 Task: Change the Outlook setting to show only names in the People peek.
Action: Mouse moved to (46, 27)
Screenshot: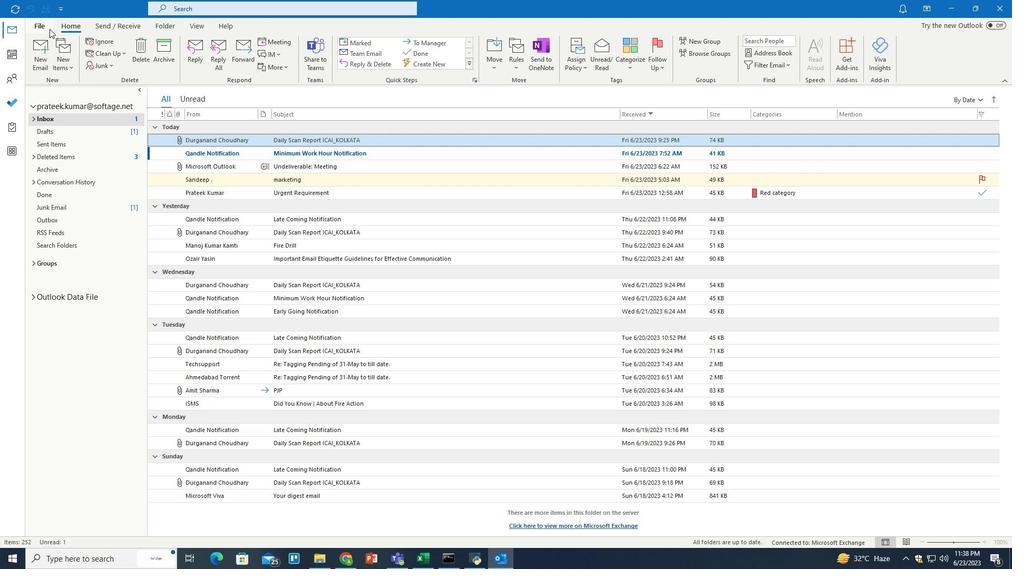 
Action: Mouse pressed left at (46, 27)
Screenshot: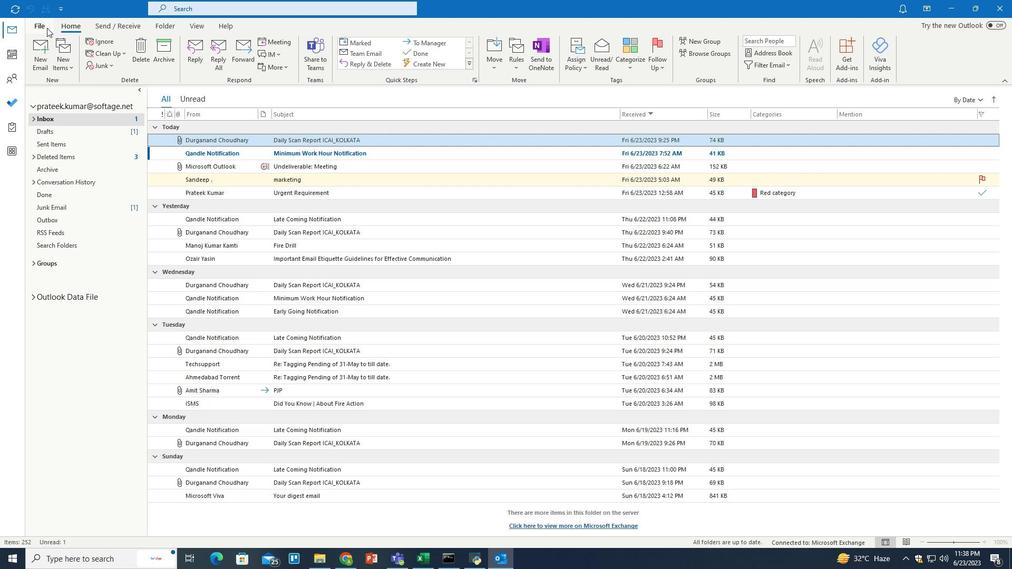 
Action: Mouse moved to (35, 511)
Screenshot: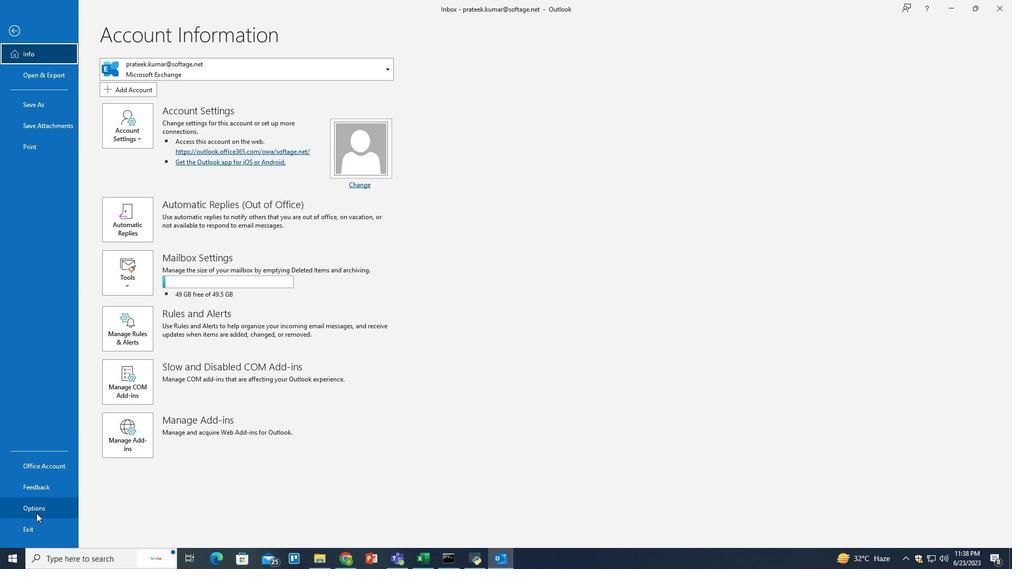 
Action: Mouse pressed left at (35, 511)
Screenshot: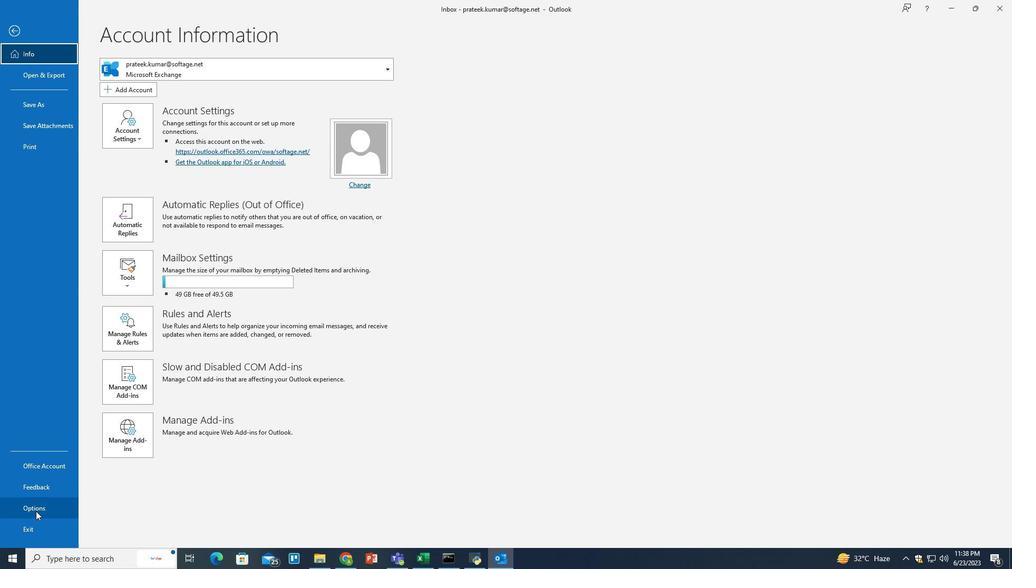 
Action: Mouse moved to (313, 179)
Screenshot: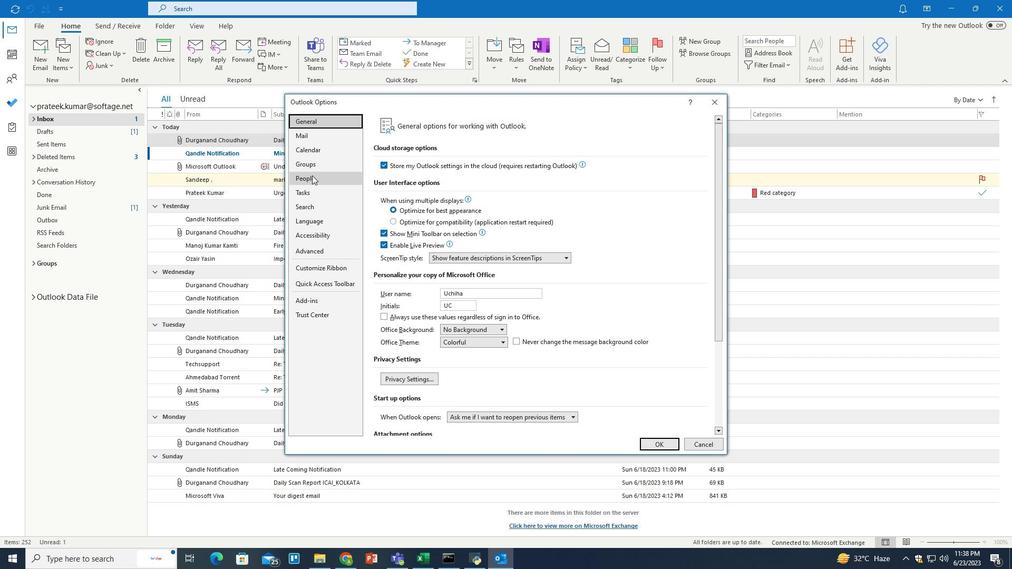 
Action: Mouse pressed left at (313, 179)
Screenshot: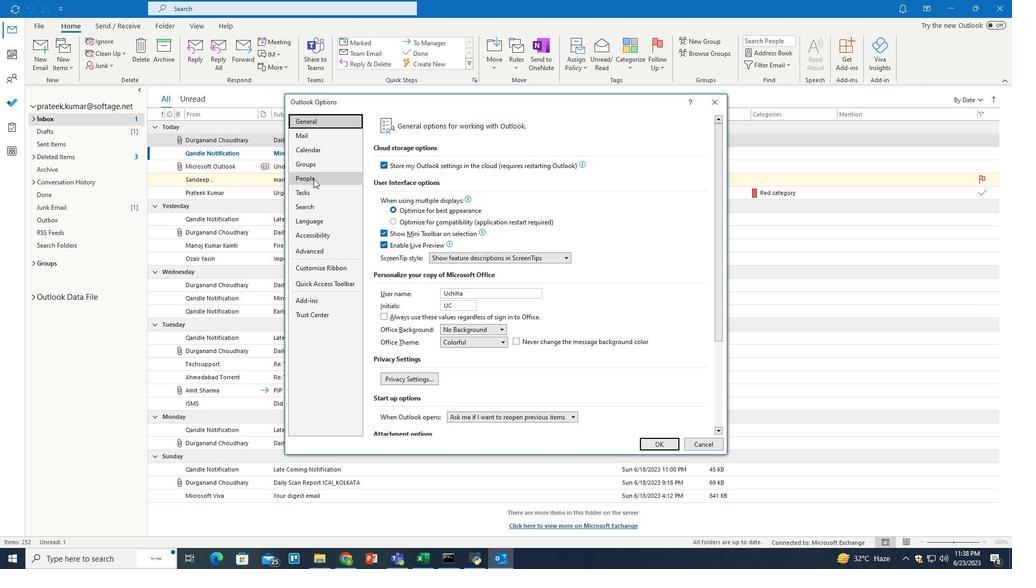 
Action: Mouse moved to (405, 294)
Screenshot: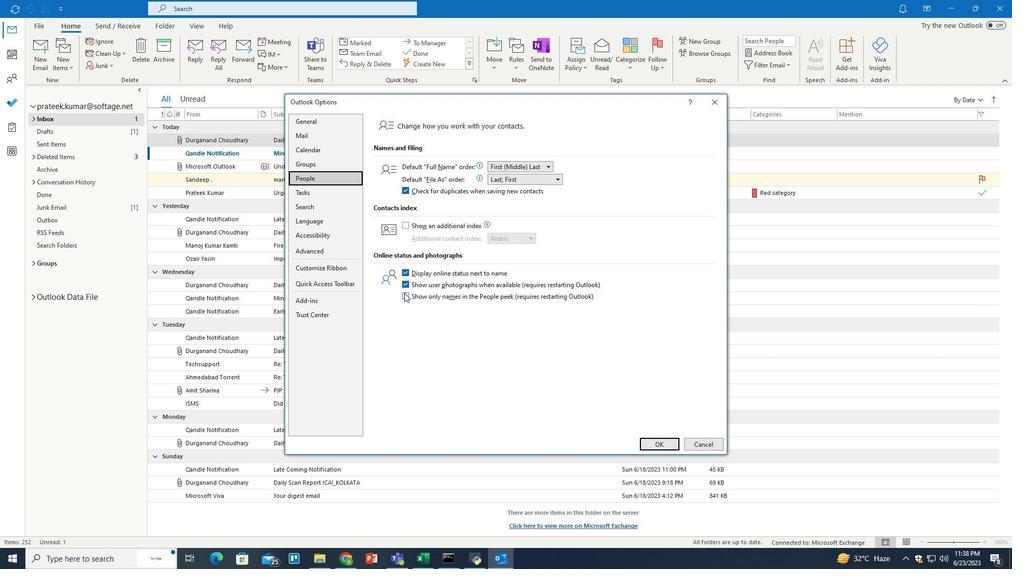 
Action: Mouse pressed left at (405, 294)
Screenshot: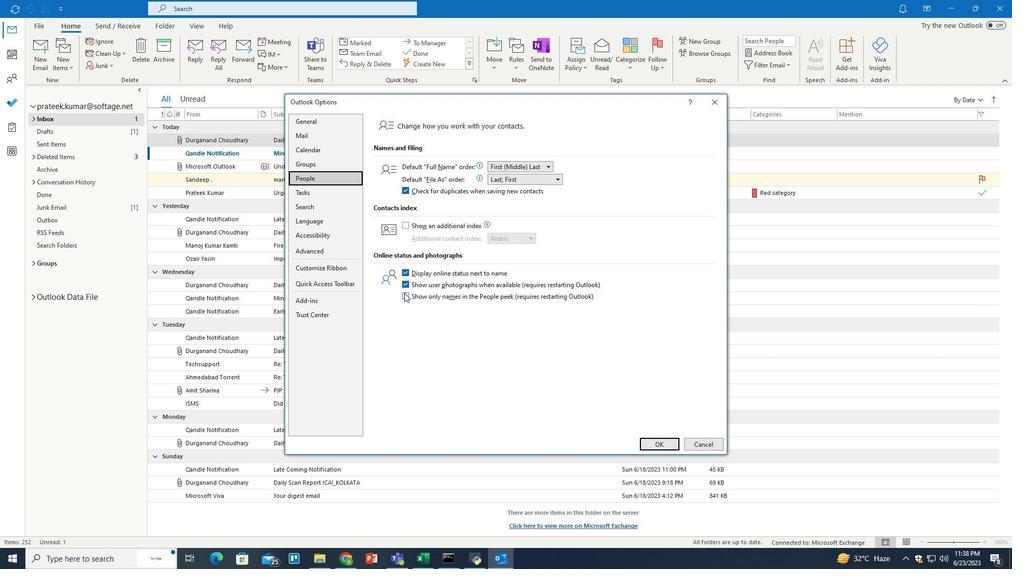 
